 Task: Select the Australia/Eucia as time zone for the schedule.
Action: Mouse moved to (398, 269)
Screenshot: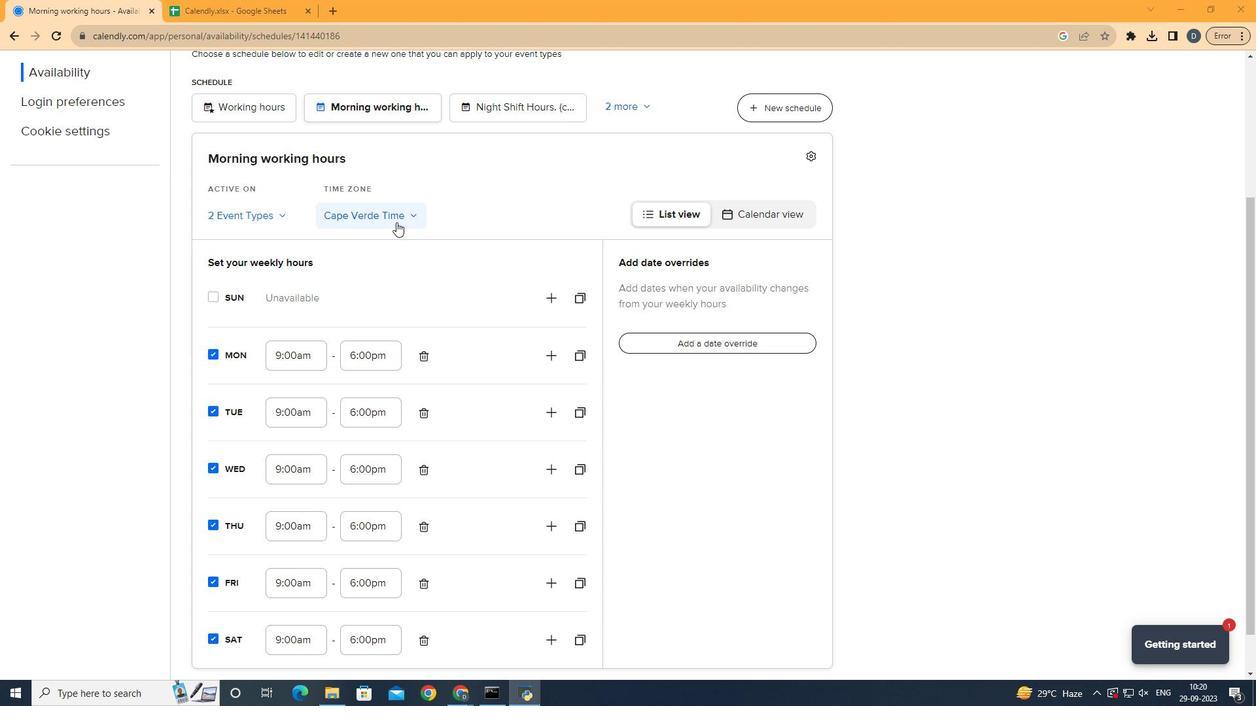 
Action: Mouse pressed left at (398, 269)
Screenshot: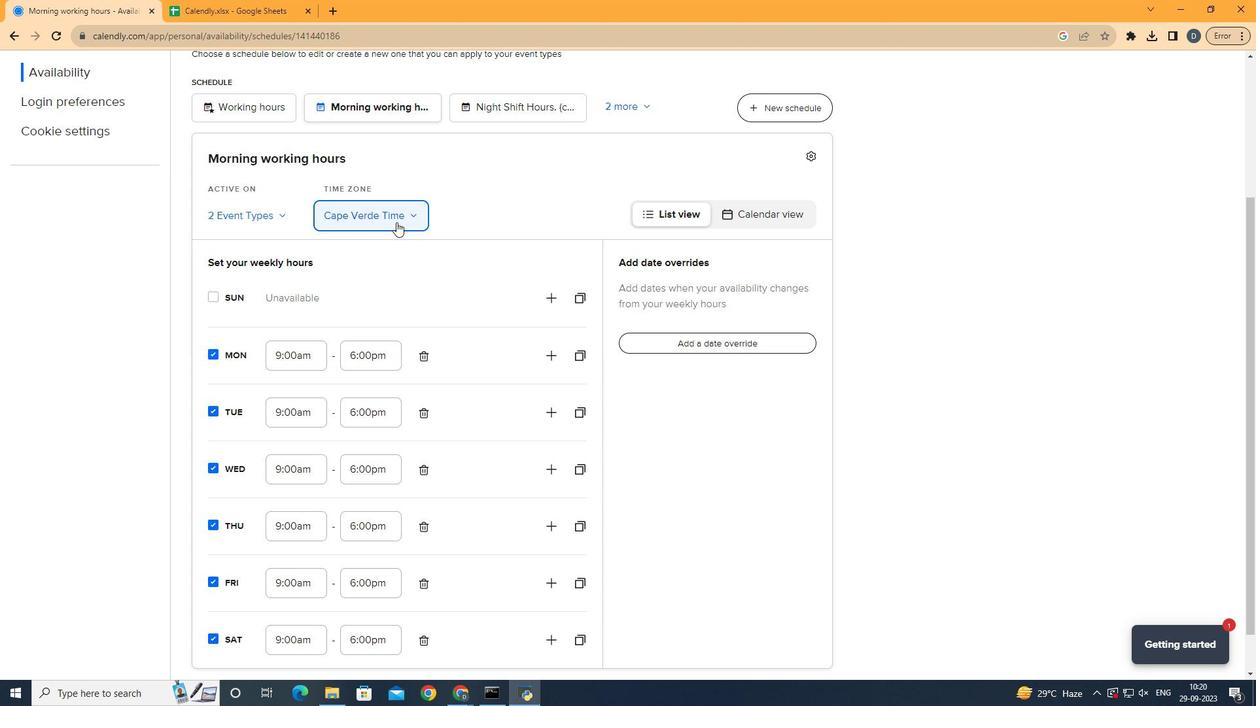 
Action: Mouse moved to (454, 301)
Screenshot: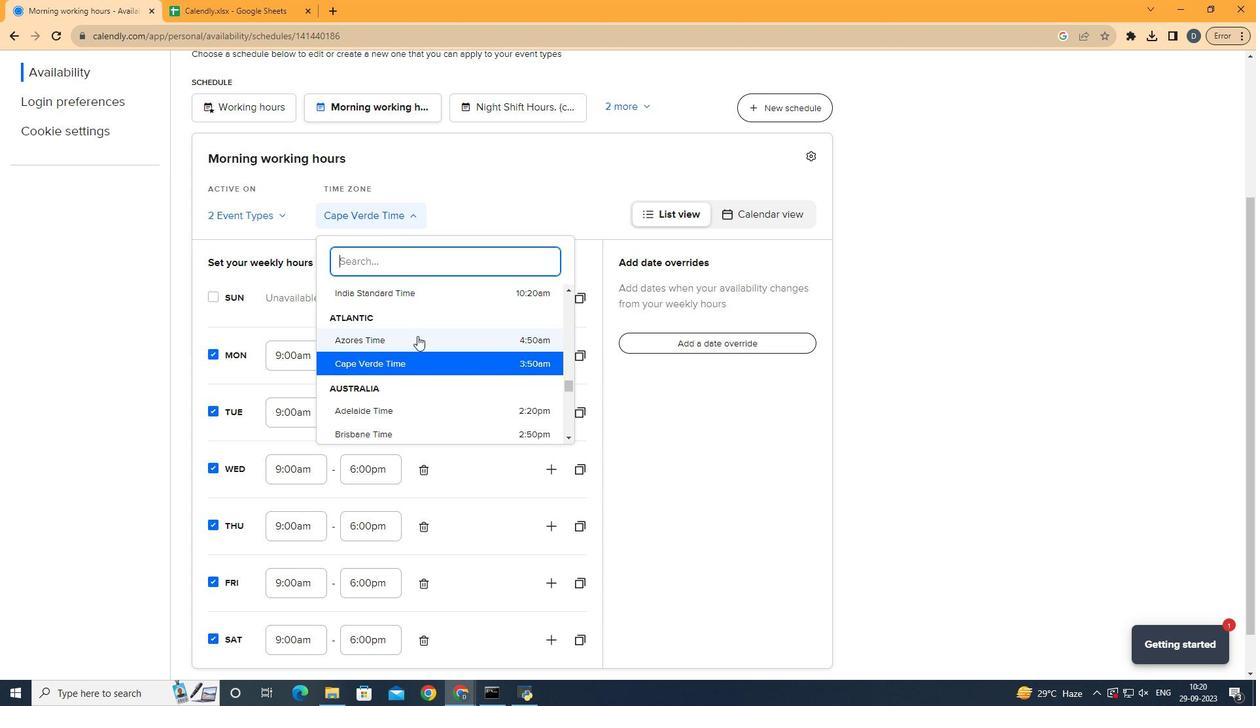 
Action: Mouse scrolled (454, 301) with delta (0, 0)
Screenshot: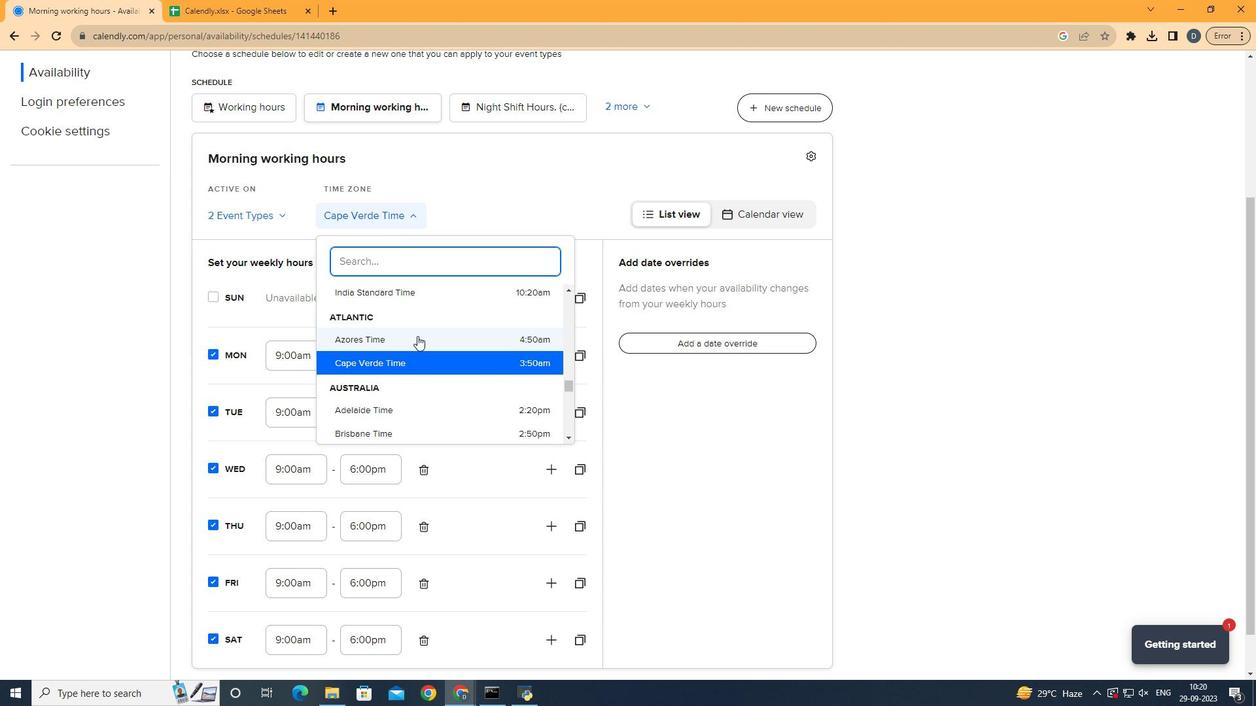 
Action: Mouse scrolled (454, 301) with delta (0, 0)
Screenshot: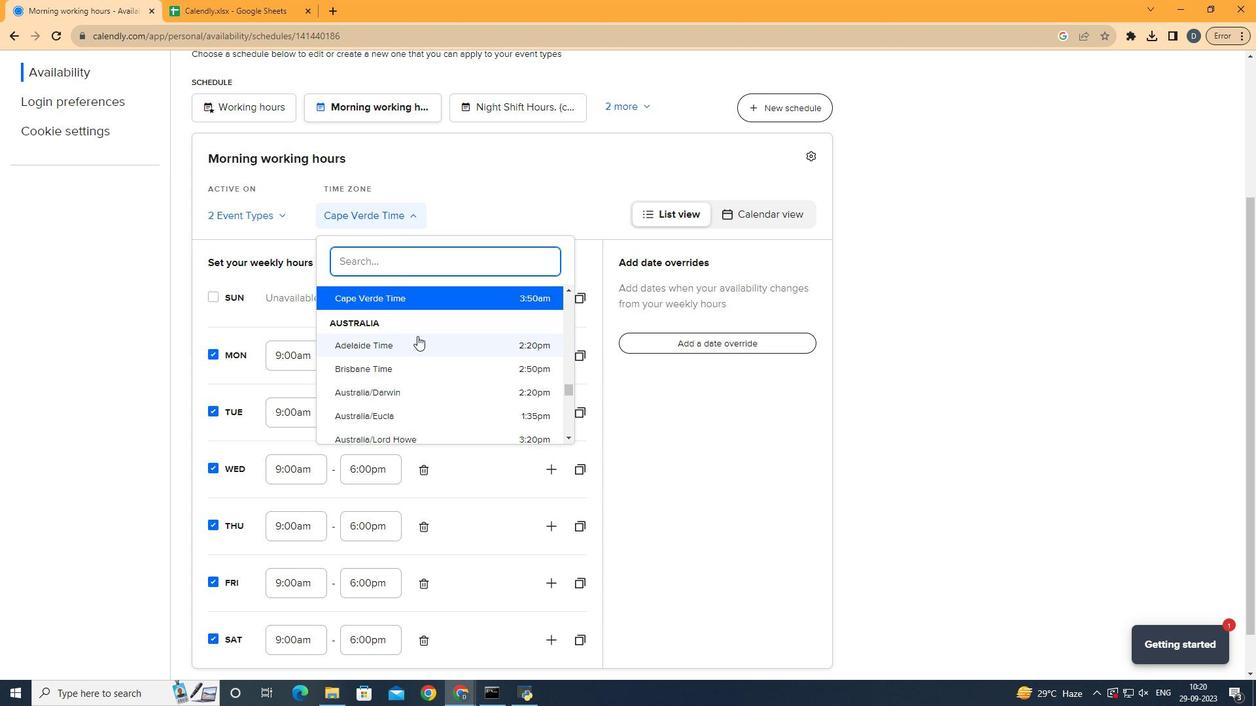 
Action: Mouse moved to (424, 305)
Screenshot: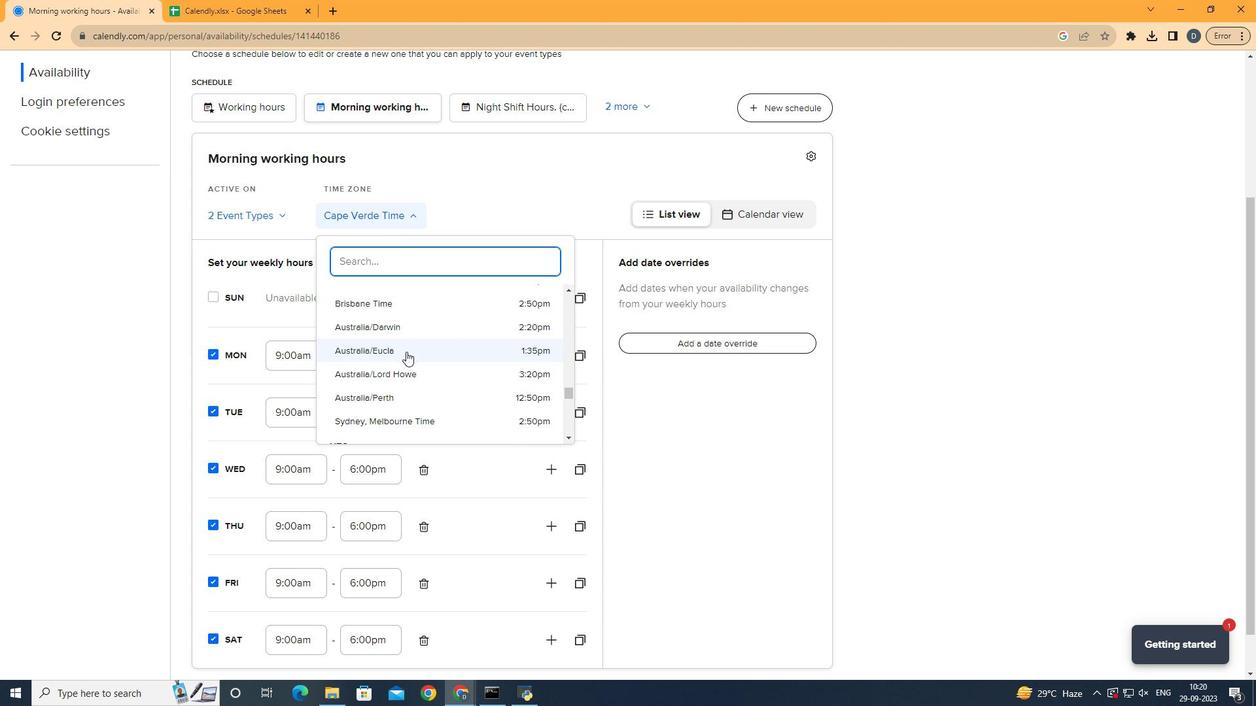 
Action: Mouse pressed left at (424, 305)
Screenshot: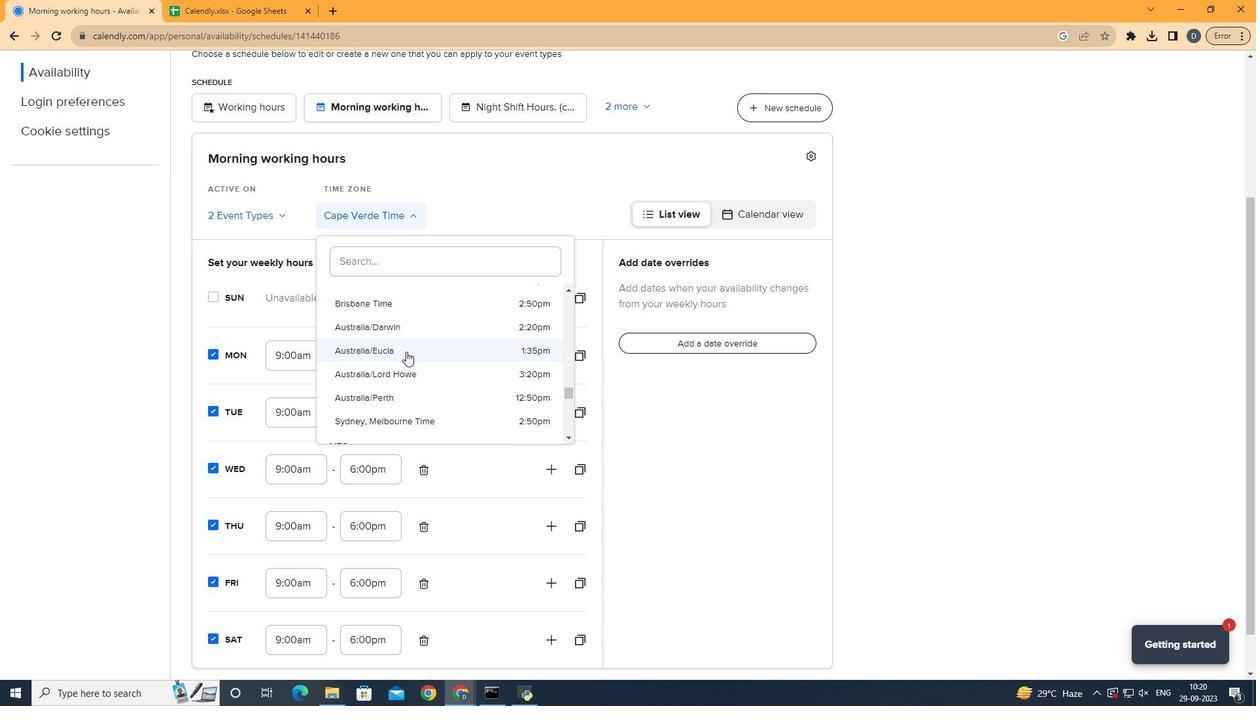 
Action: Mouse moved to (479, 291)
Screenshot: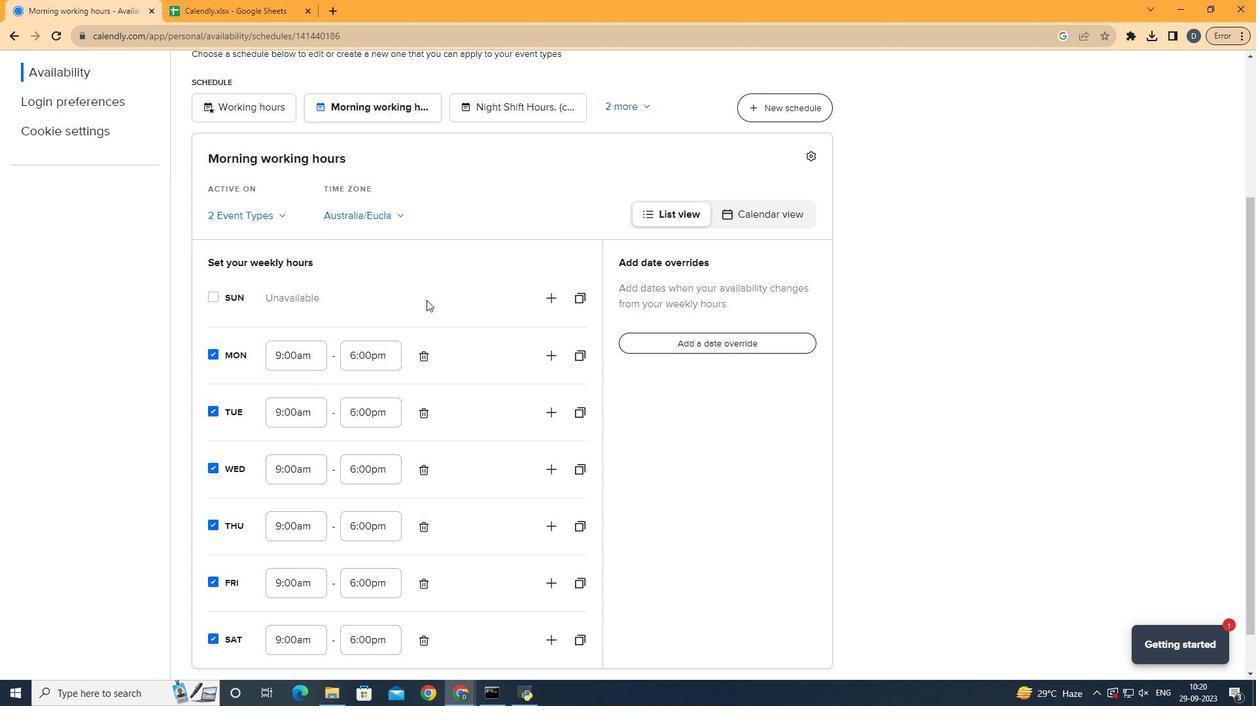 
